 Task: Create a rule from the Agile list, Priority changed -> Complete task in the project AgileCamp if Priority Cleared then Complete Task
Action: Mouse moved to (91, 360)
Screenshot: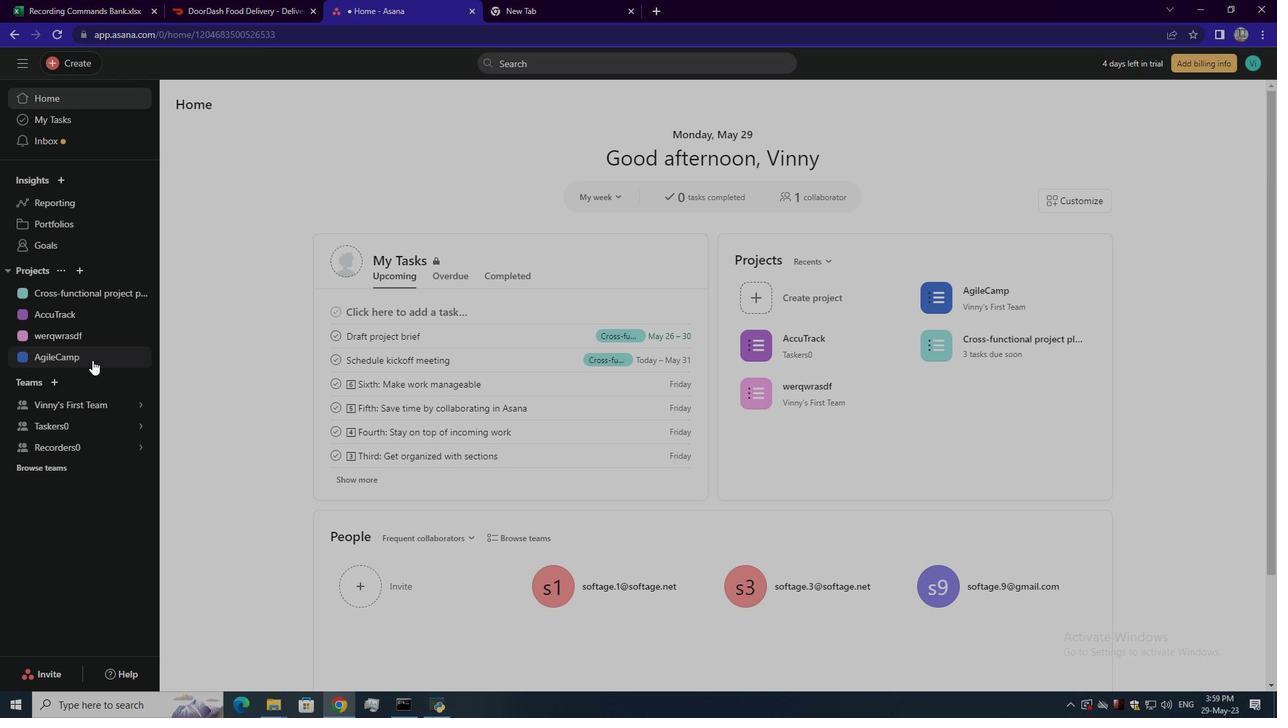 
Action: Mouse pressed left at (91, 360)
Screenshot: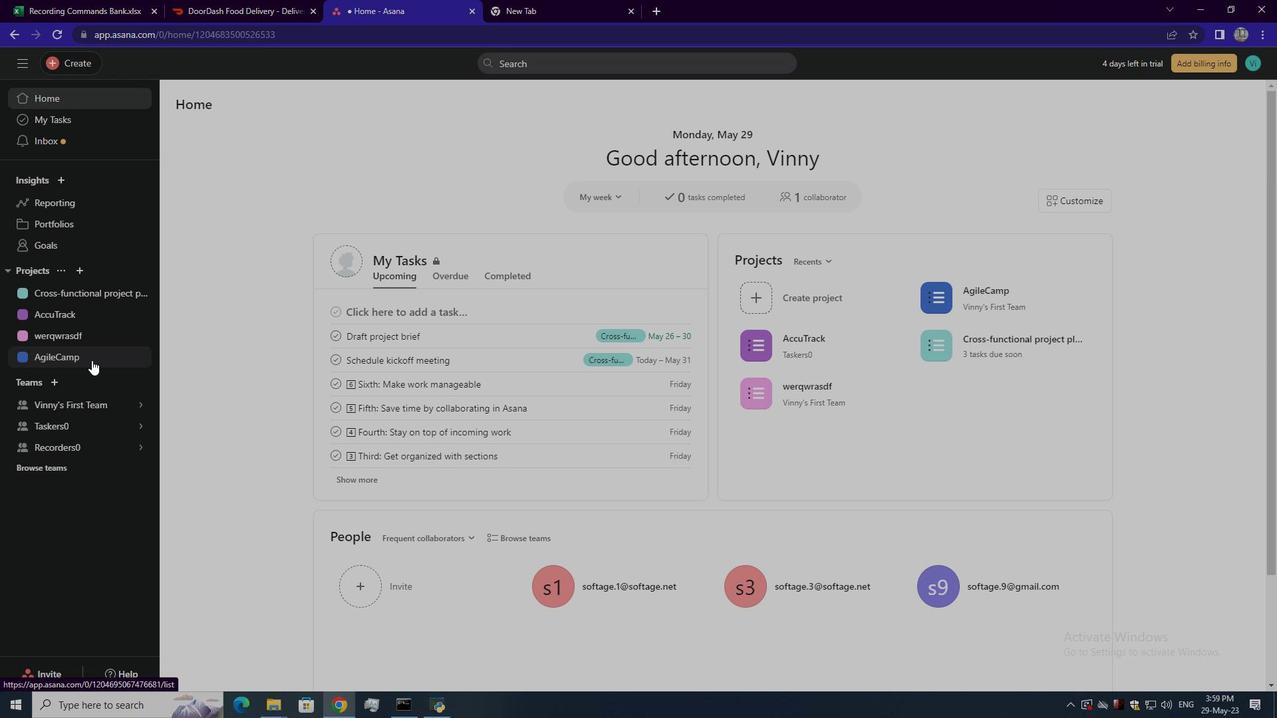 
Action: Mouse moved to (1221, 105)
Screenshot: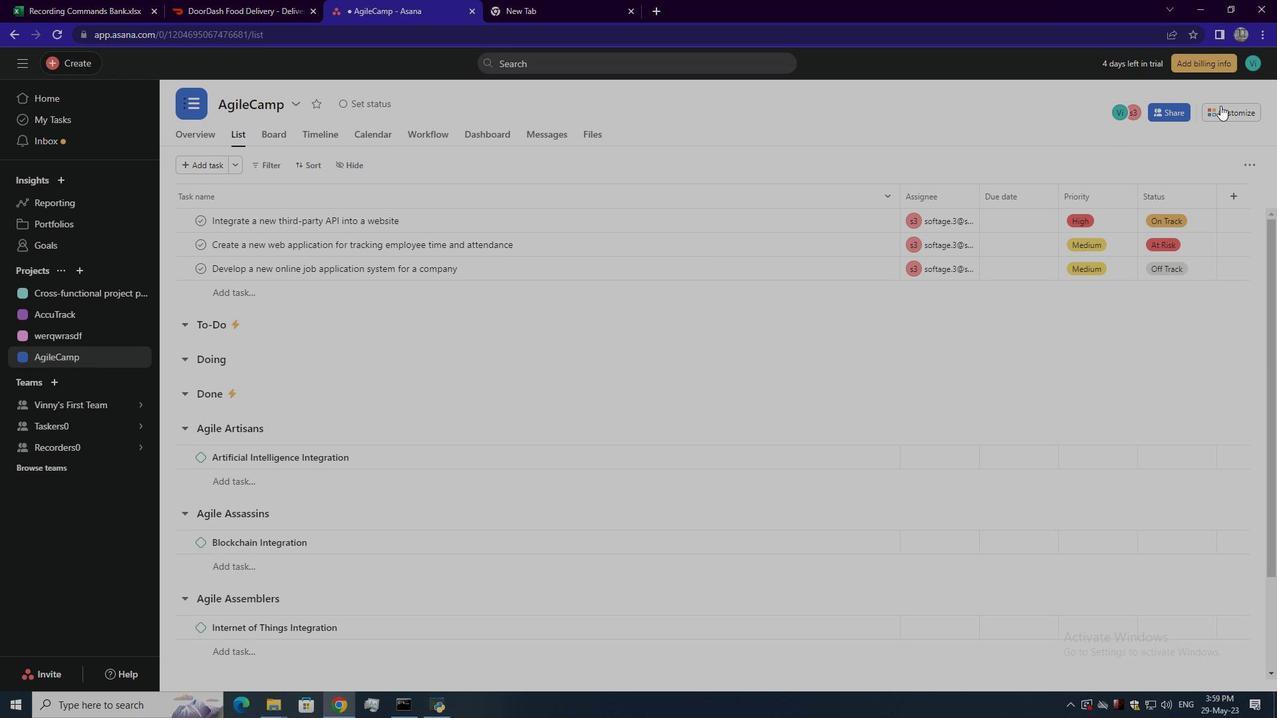 
Action: Mouse pressed left at (1221, 105)
Screenshot: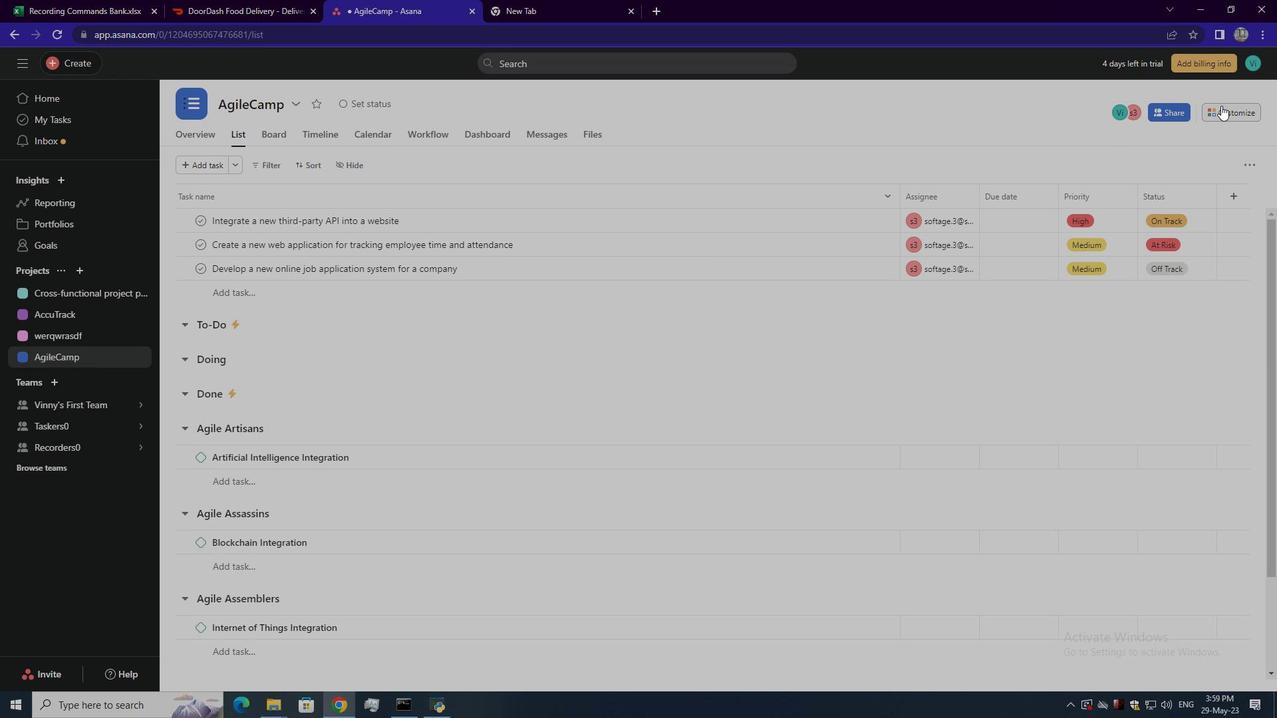 
Action: Mouse moved to (989, 286)
Screenshot: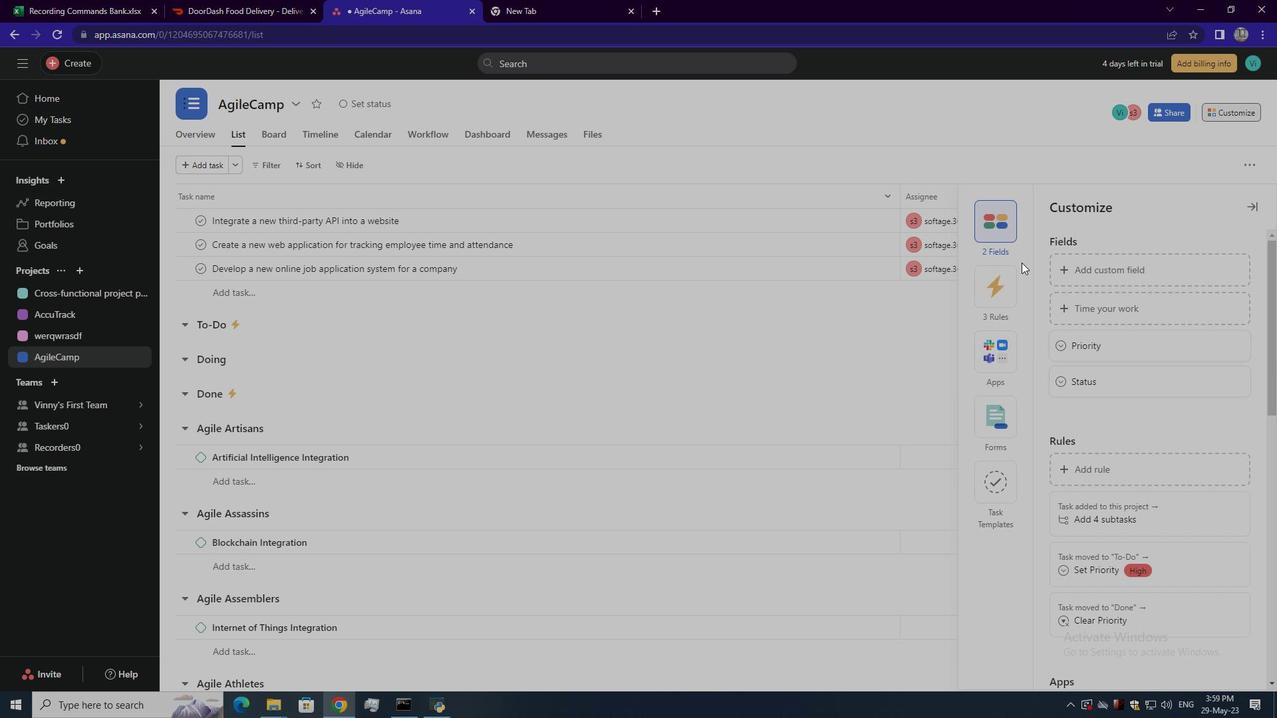 
Action: Mouse pressed left at (989, 286)
Screenshot: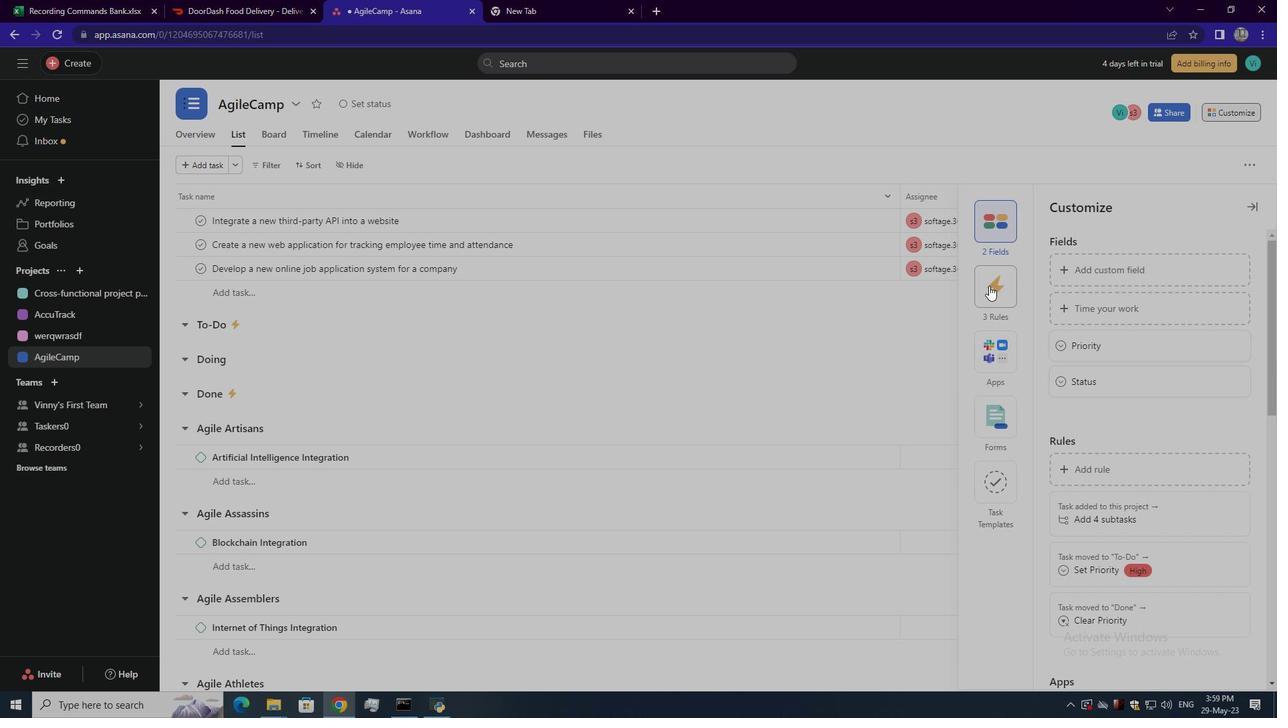 
Action: Mouse moved to (1091, 271)
Screenshot: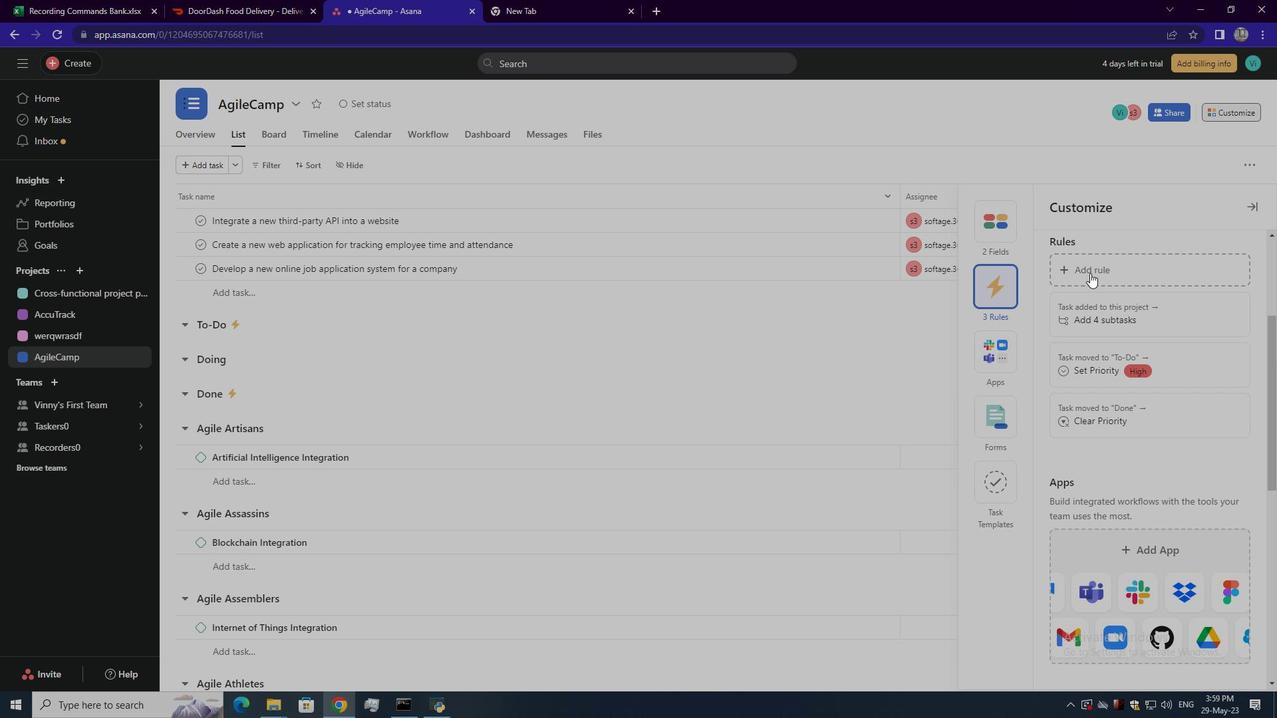 
Action: Mouse pressed left at (1091, 271)
Screenshot: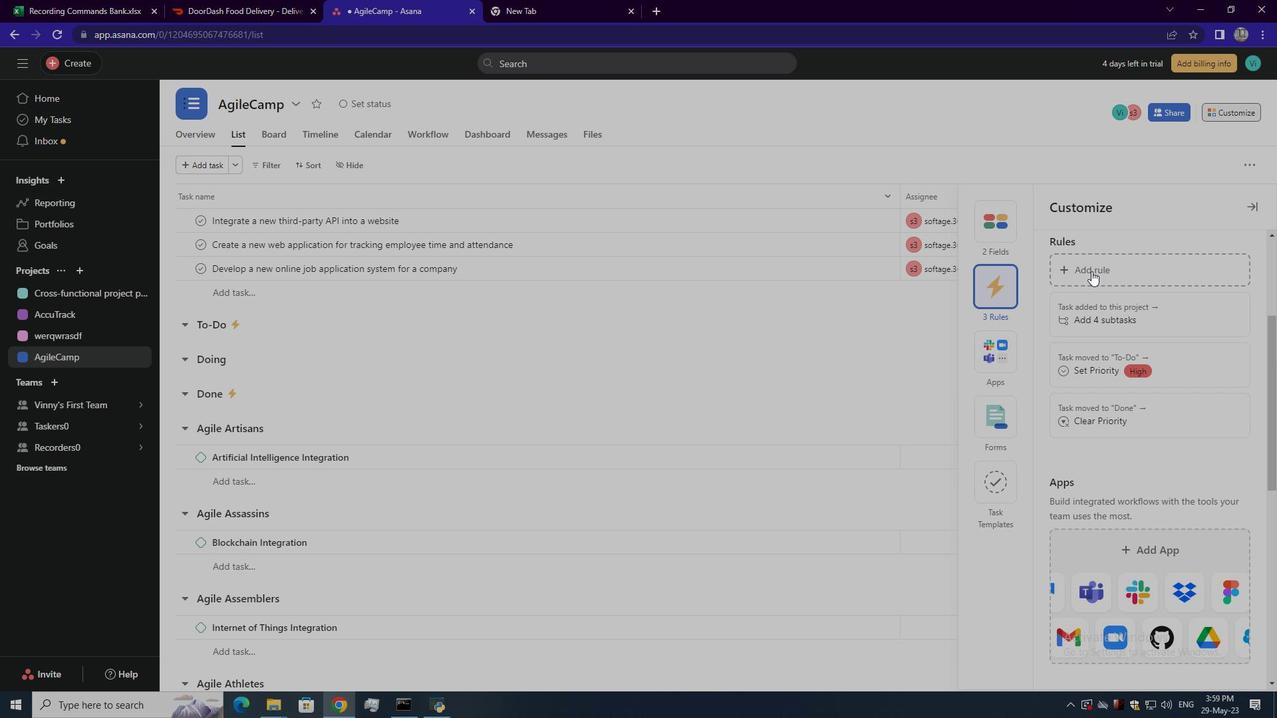 
Action: Mouse moved to (271, 206)
Screenshot: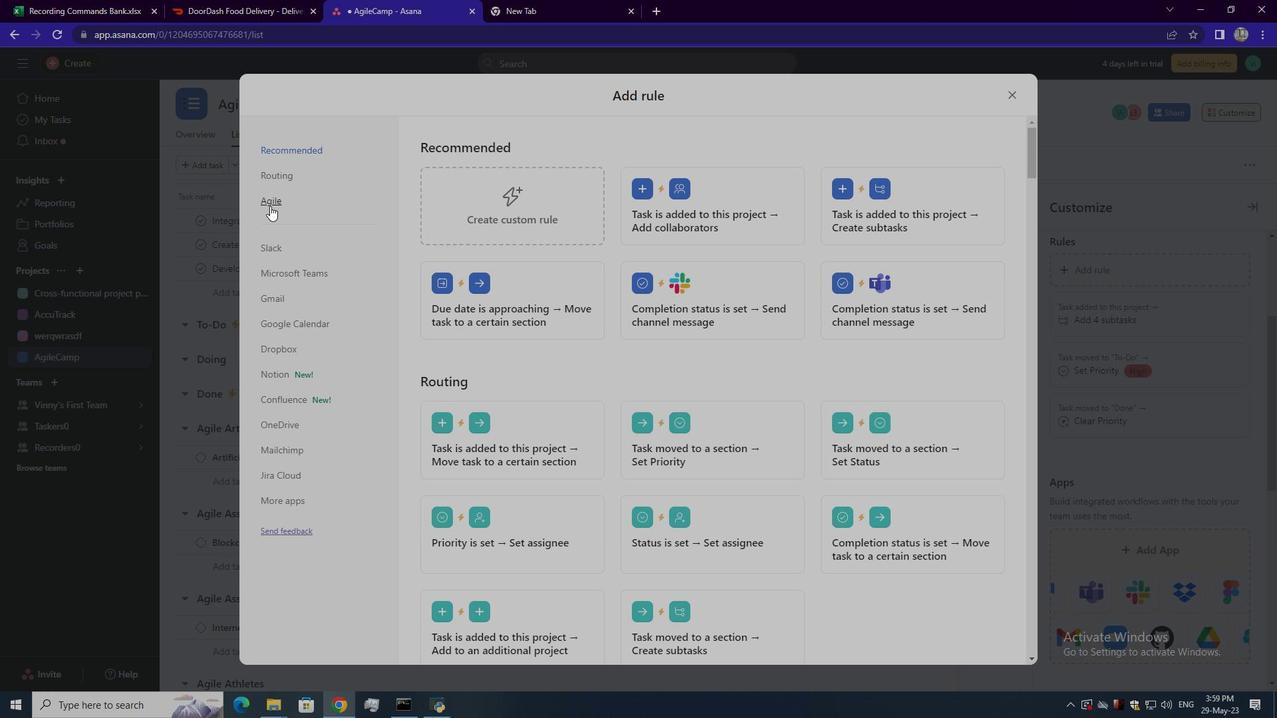 
Action: Mouse pressed left at (271, 206)
Screenshot: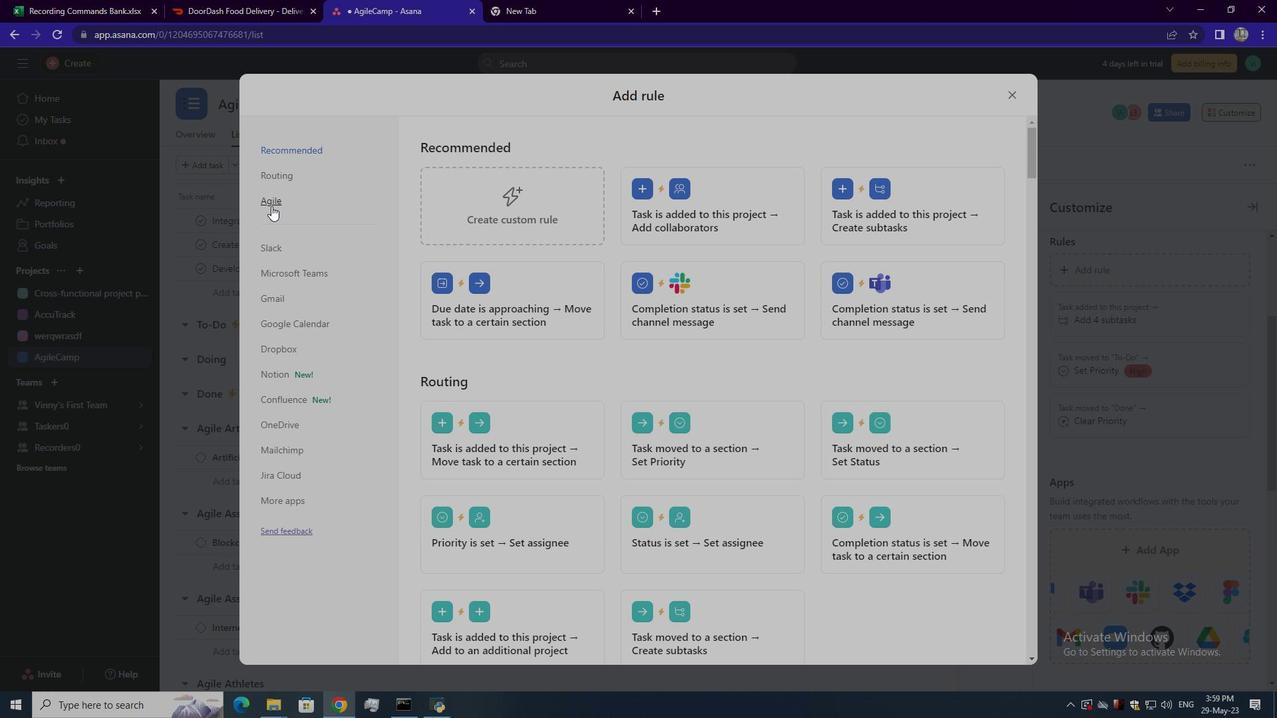 
Action: Mouse moved to (508, 218)
Screenshot: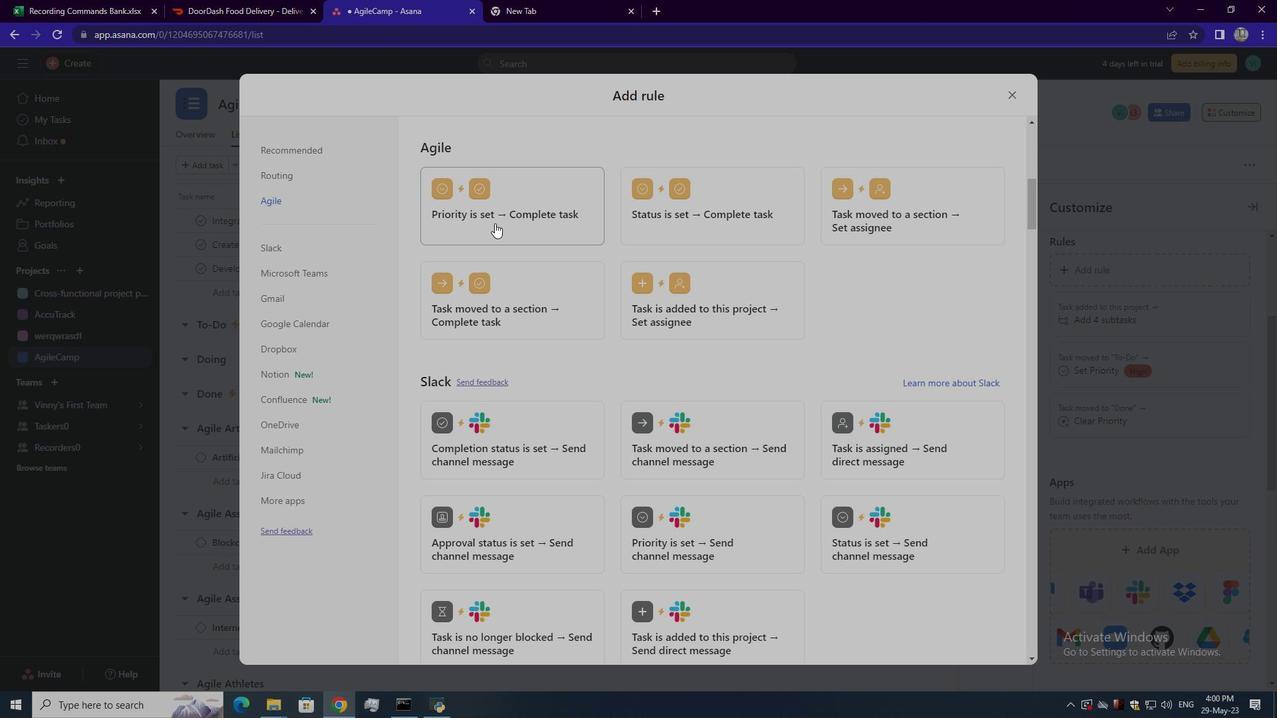
Action: Mouse pressed left at (508, 218)
Screenshot: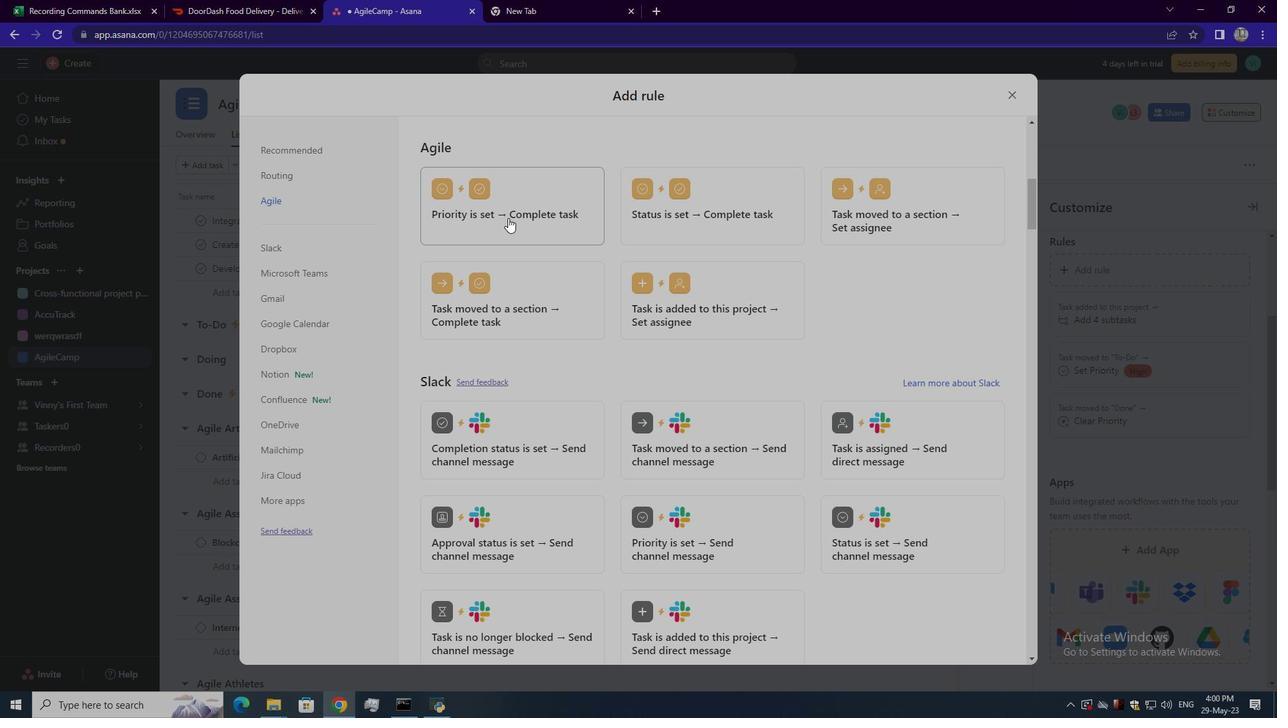 
Action: Mouse moved to (488, 357)
Screenshot: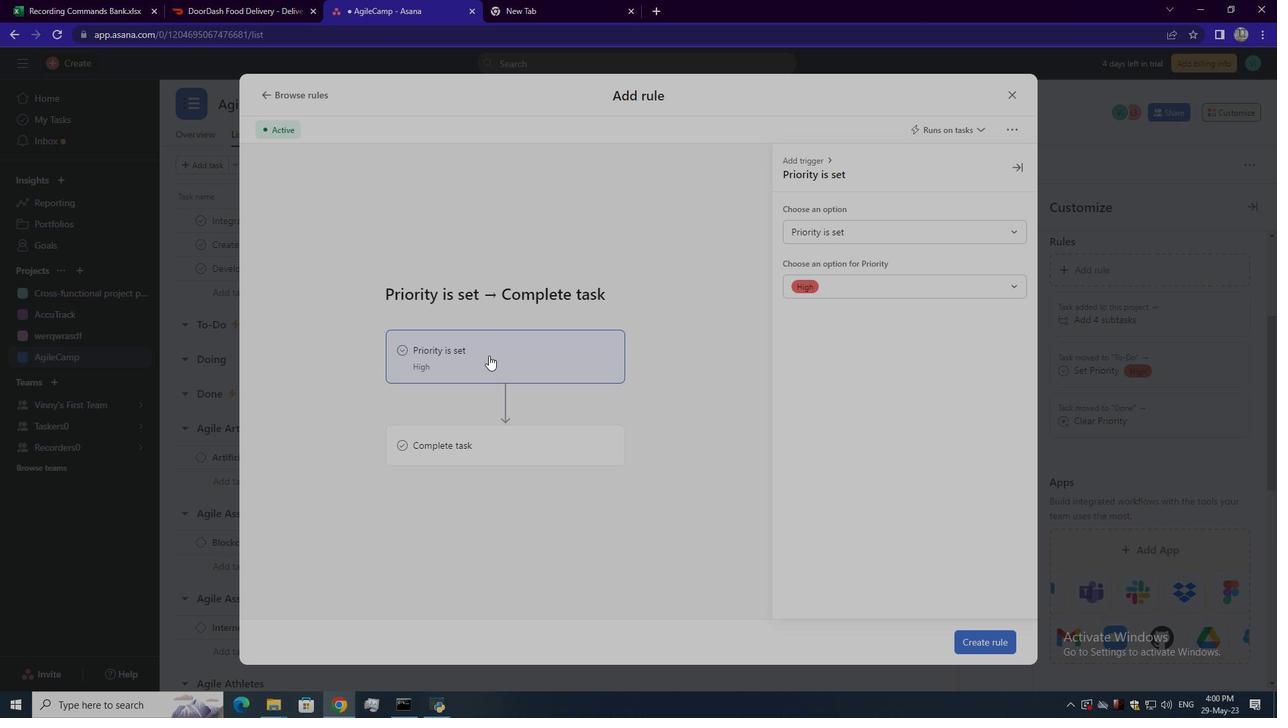 
Action: Mouse pressed left at (488, 357)
Screenshot: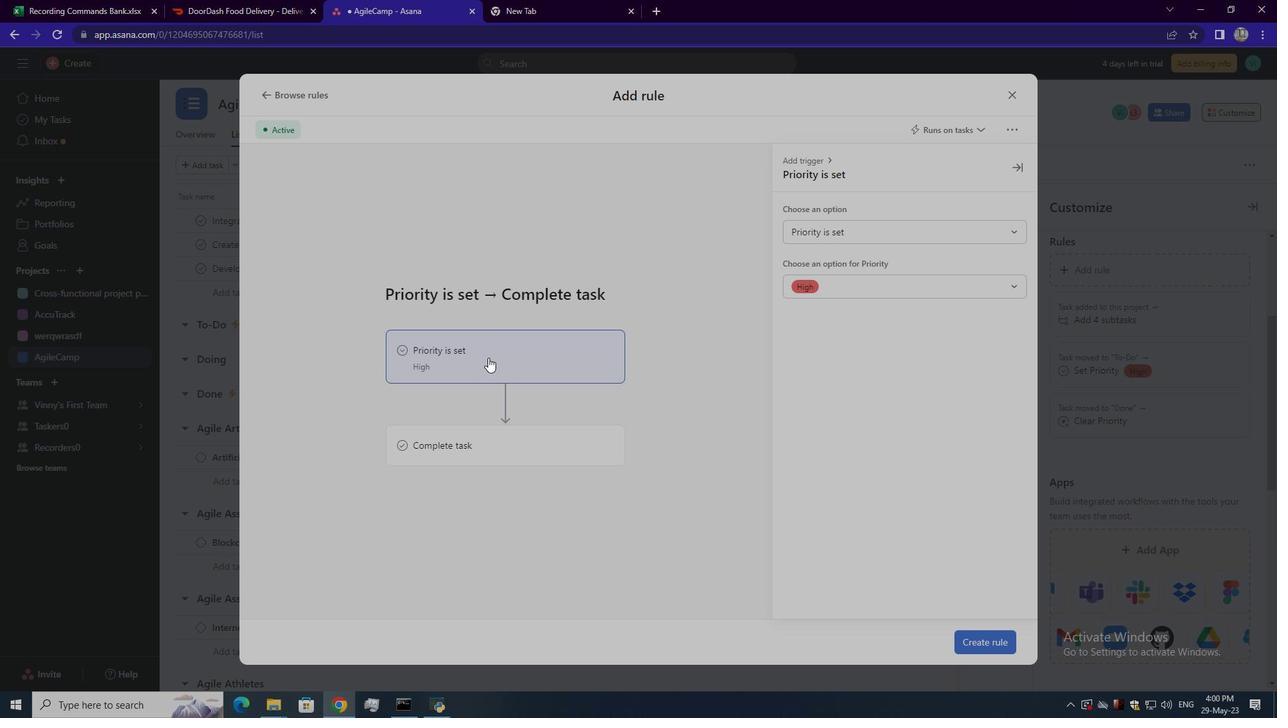 
Action: Mouse moved to (834, 233)
Screenshot: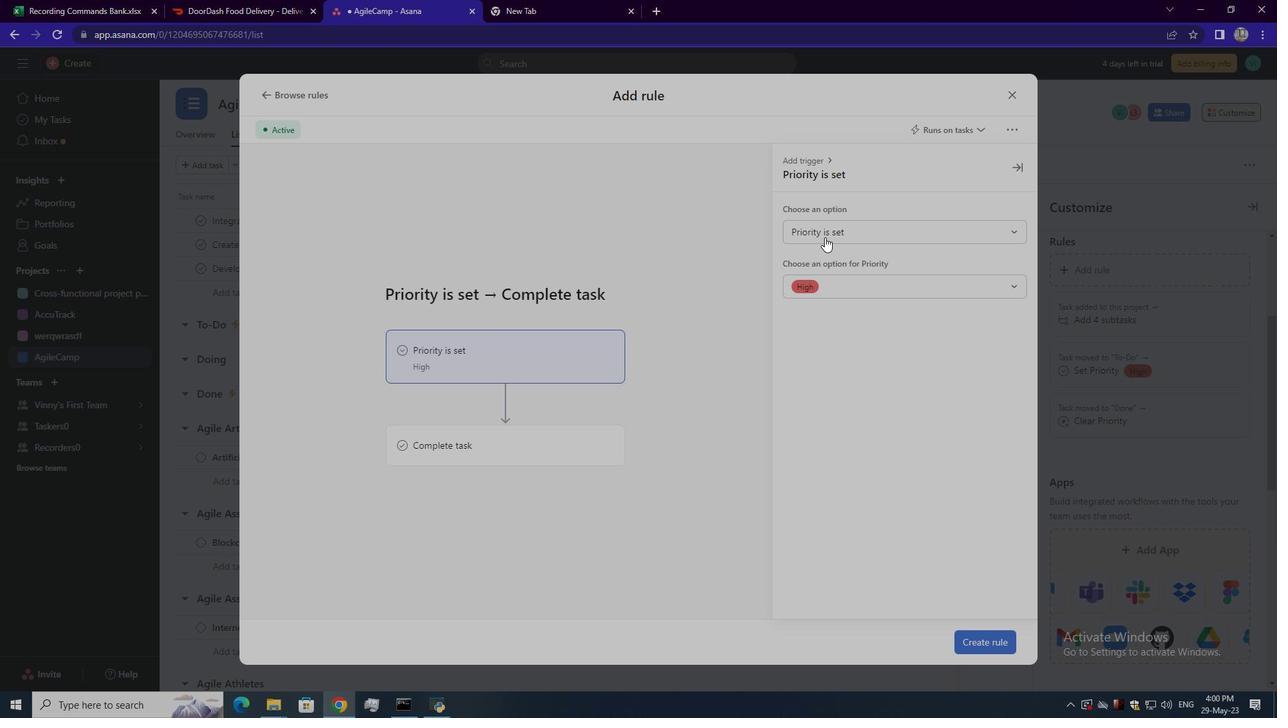 
Action: Mouse pressed left at (834, 233)
Screenshot: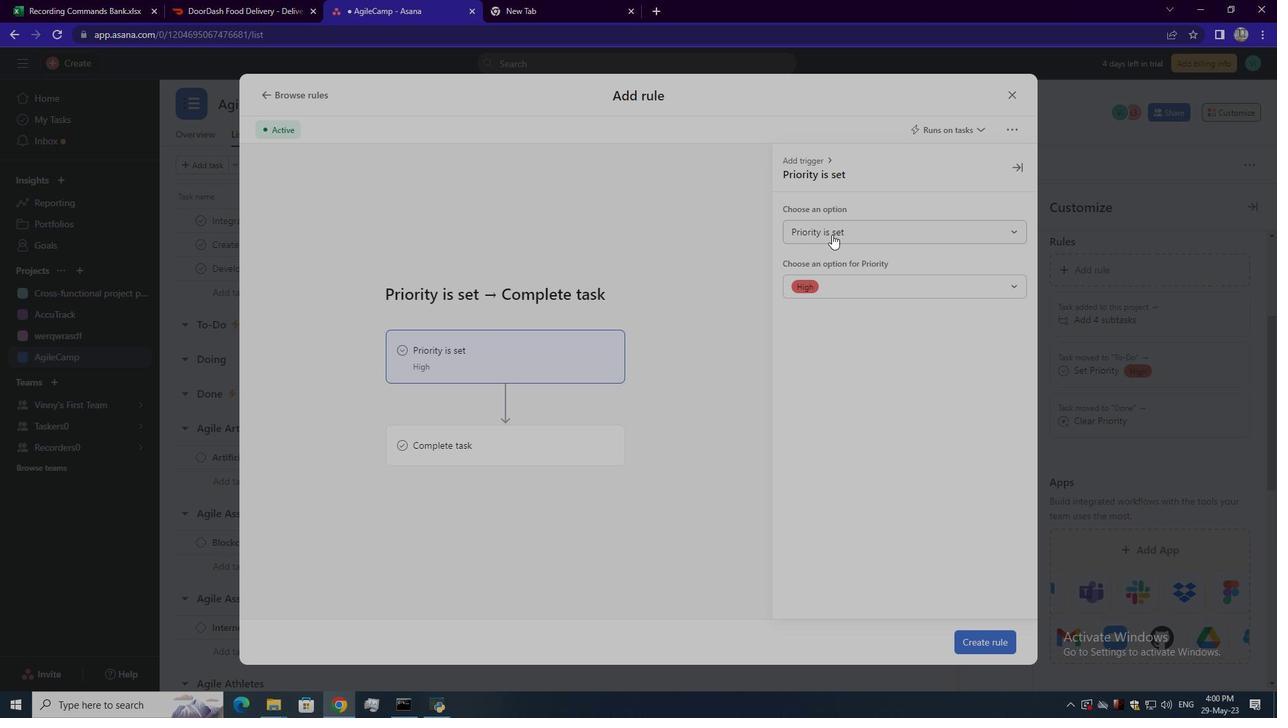 
Action: Mouse moved to (832, 283)
Screenshot: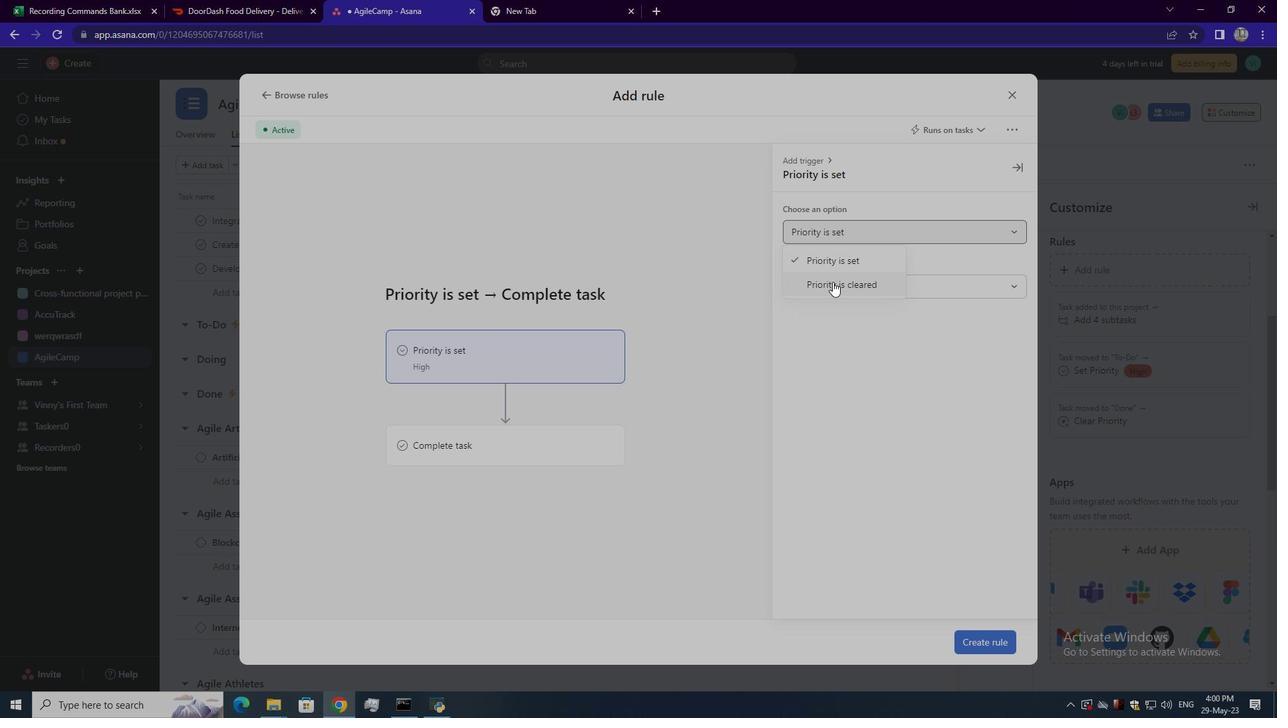 
Action: Mouse pressed left at (832, 283)
Screenshot: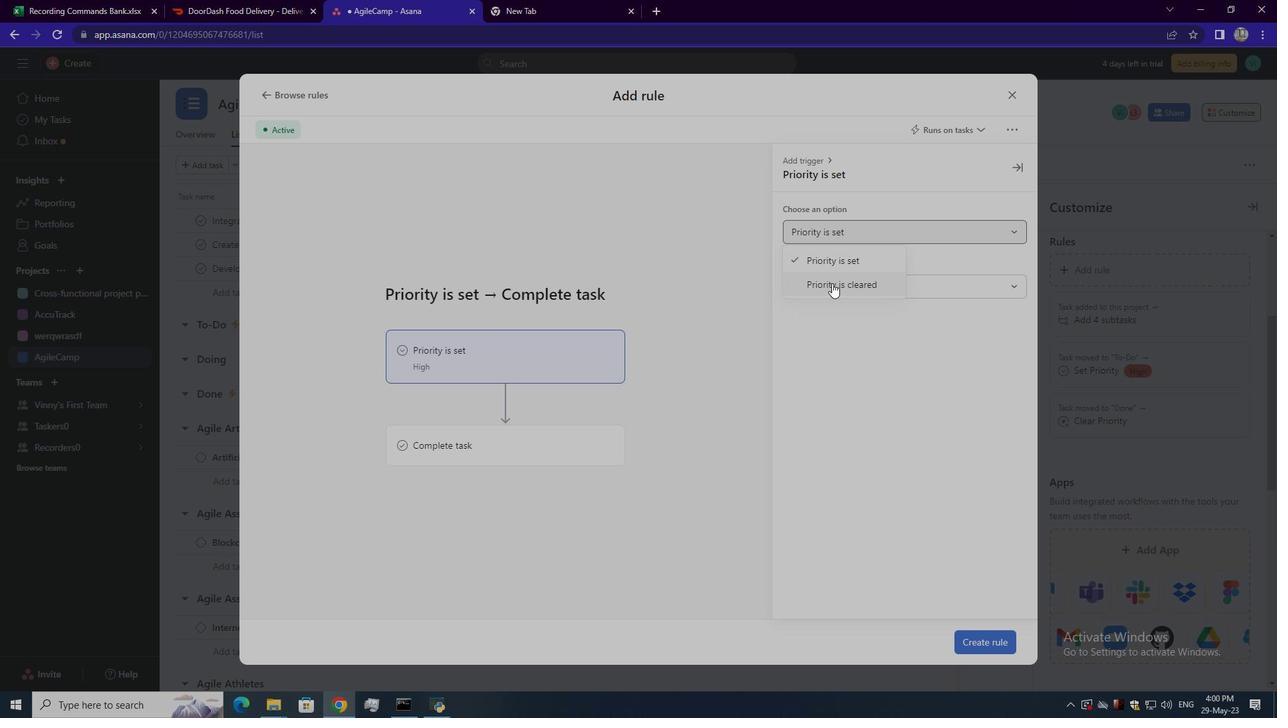 
Action: Mouse moved to (520, 441)
Screenshot: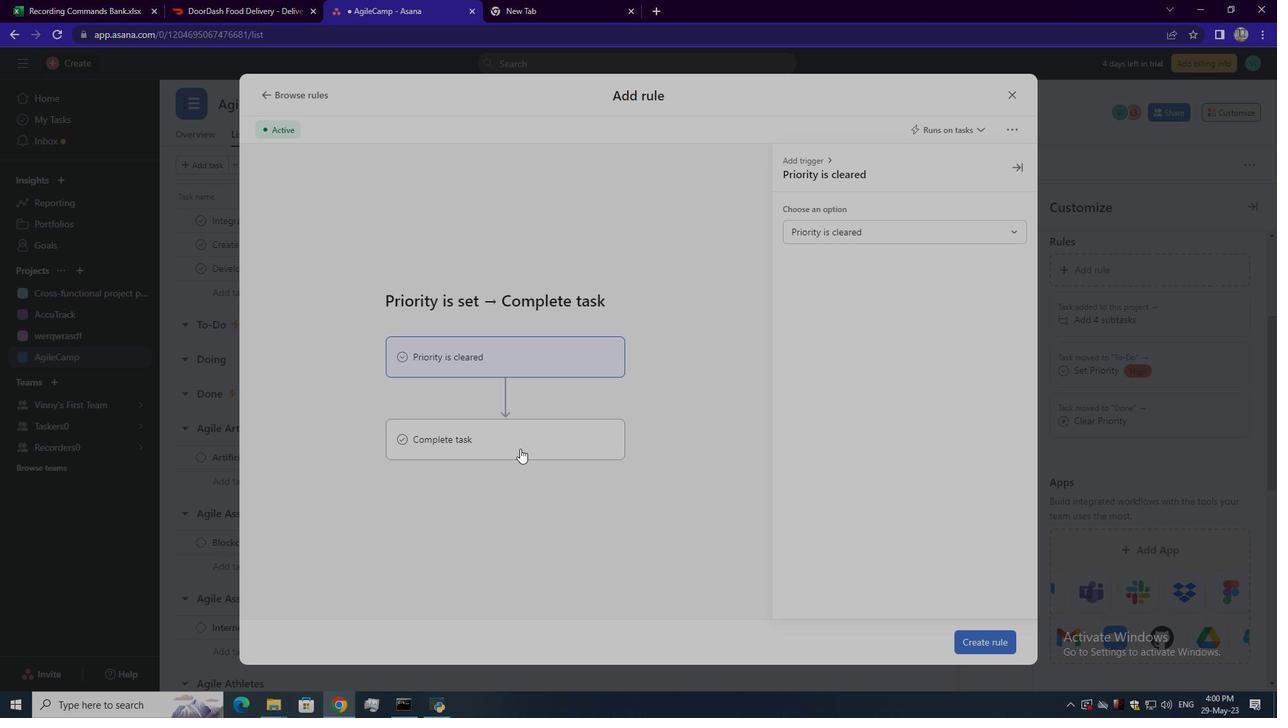 
Action: Mouse pressed left at (520, 441)
Screenshot: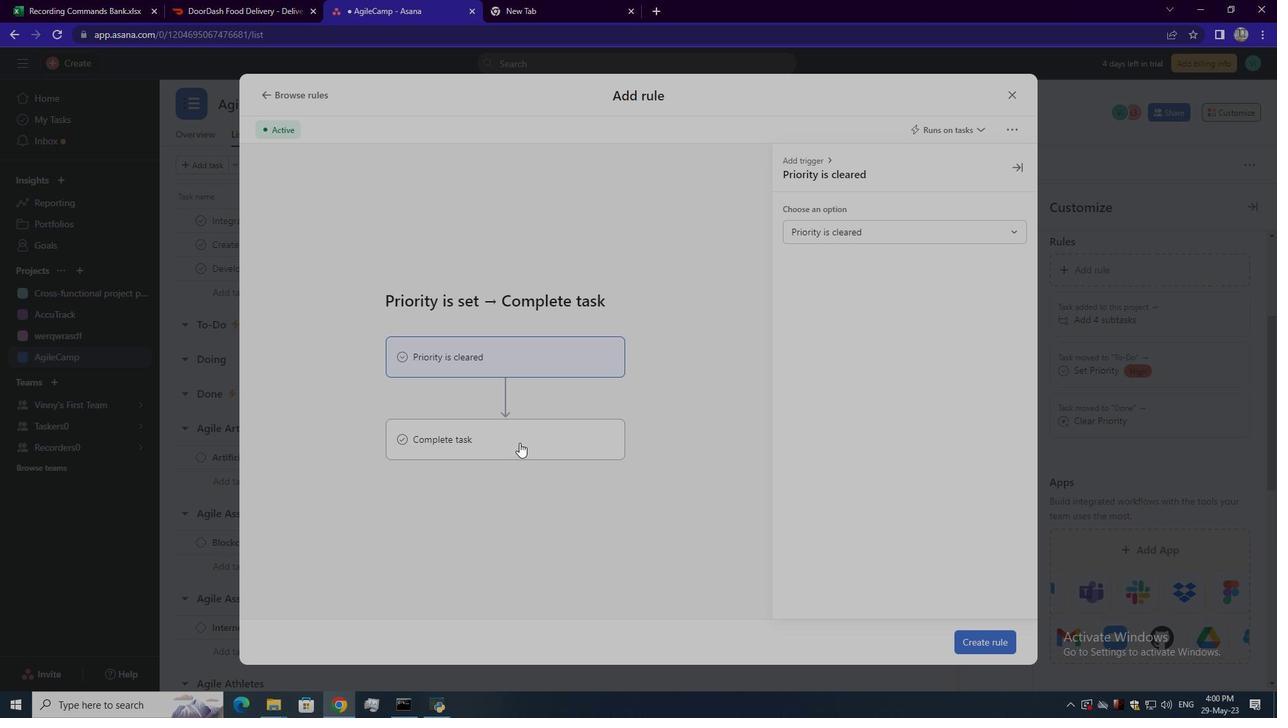 
Action: Mouse moved to (875, 231)
Screenshot: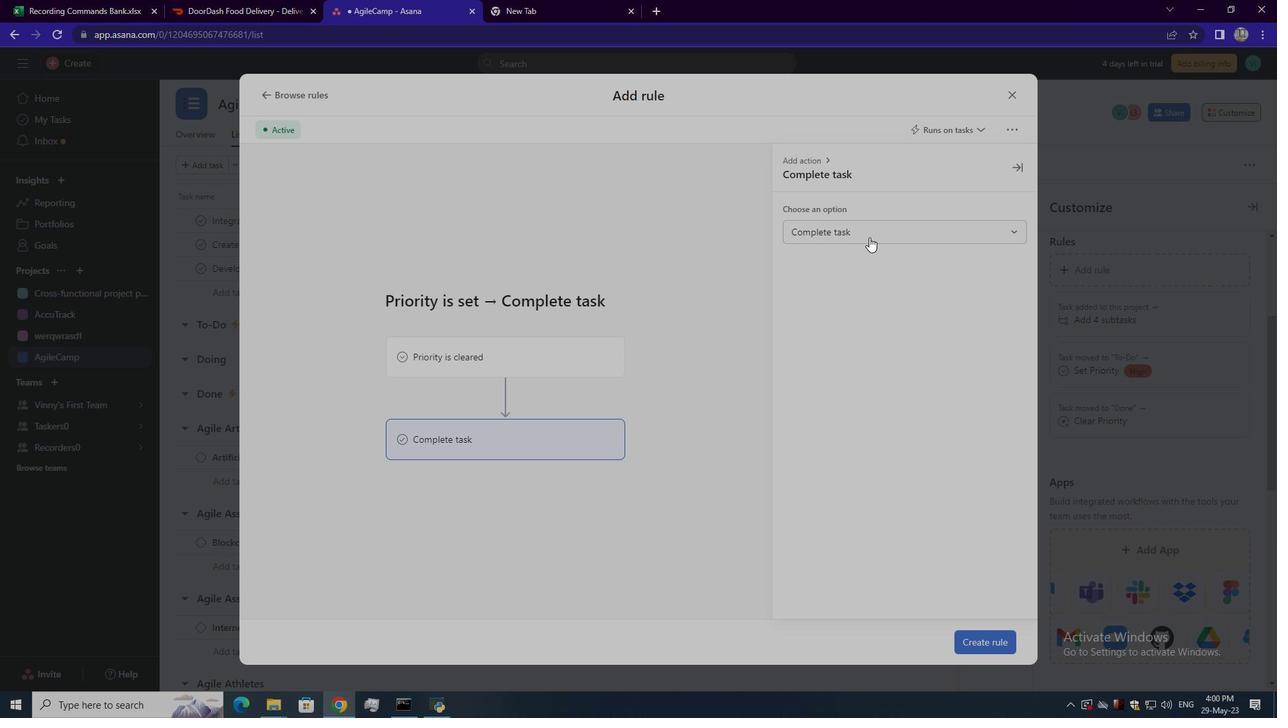 
Action: Mouse pressed left at (875, 231)
Screenshot: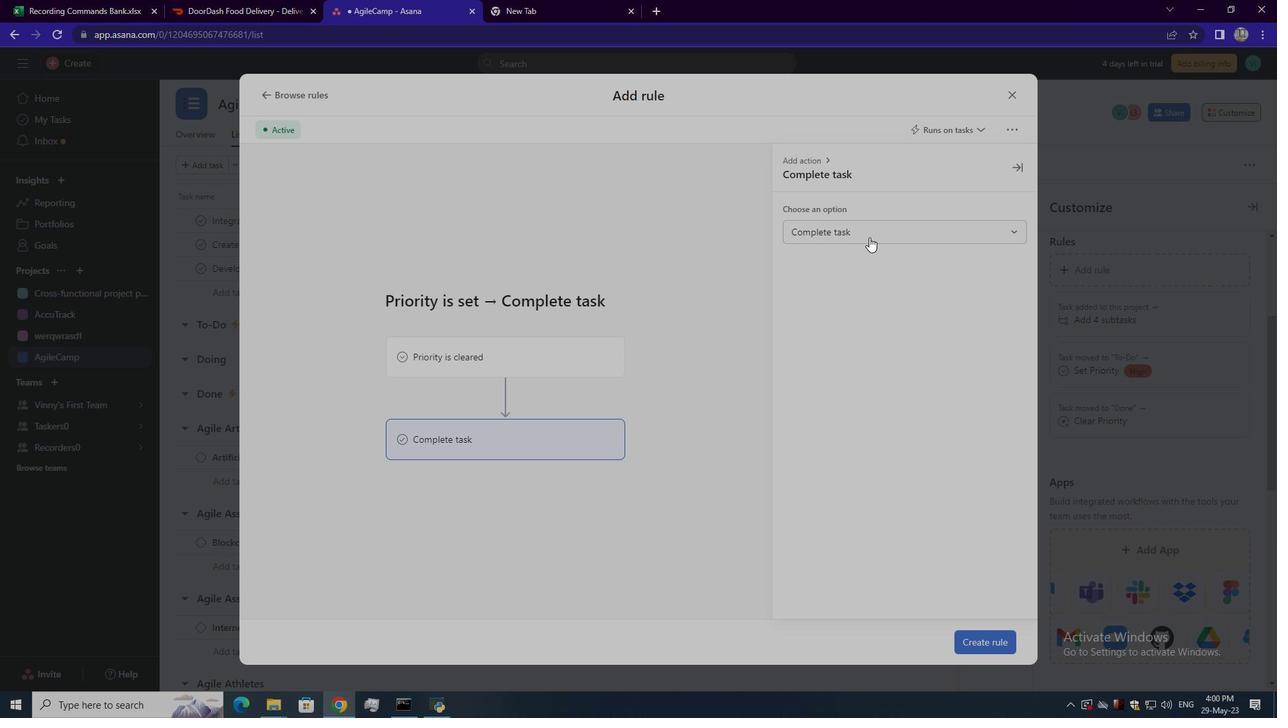 
Action: Mouse moved to (857, 256)
Screenshot: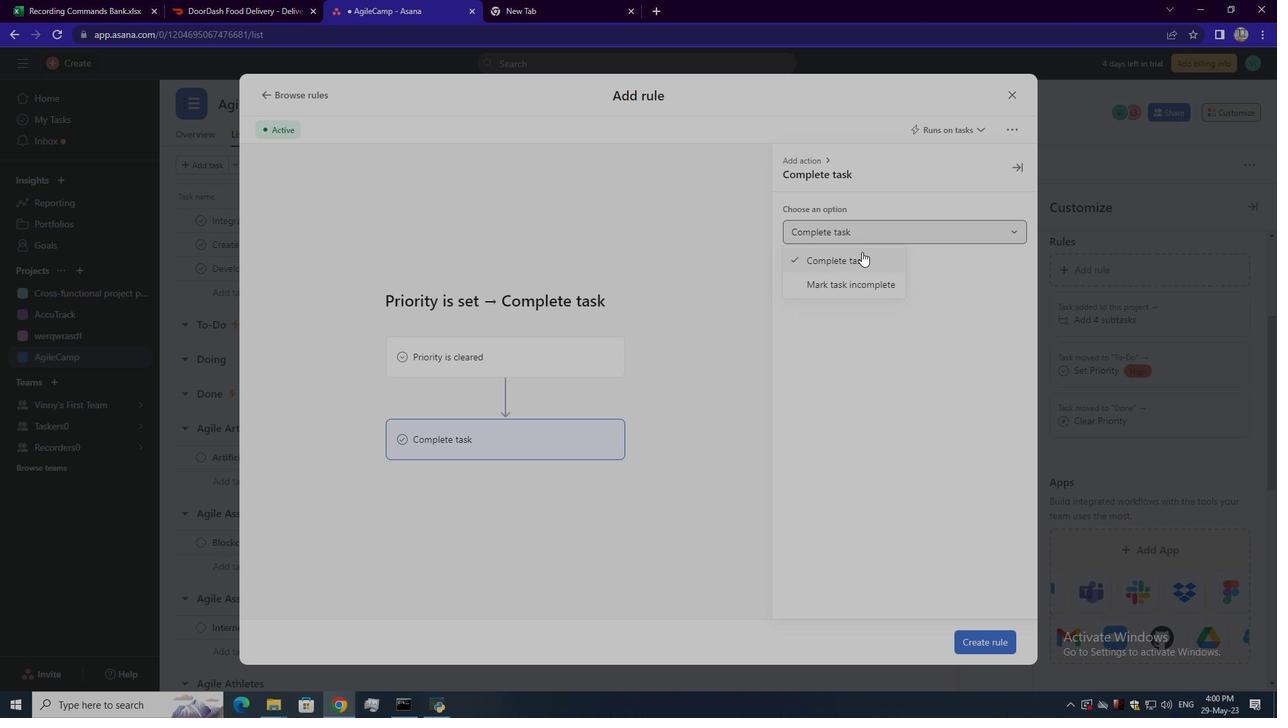 
Action: Mouse pressed left at (857, 256)
Screenshot: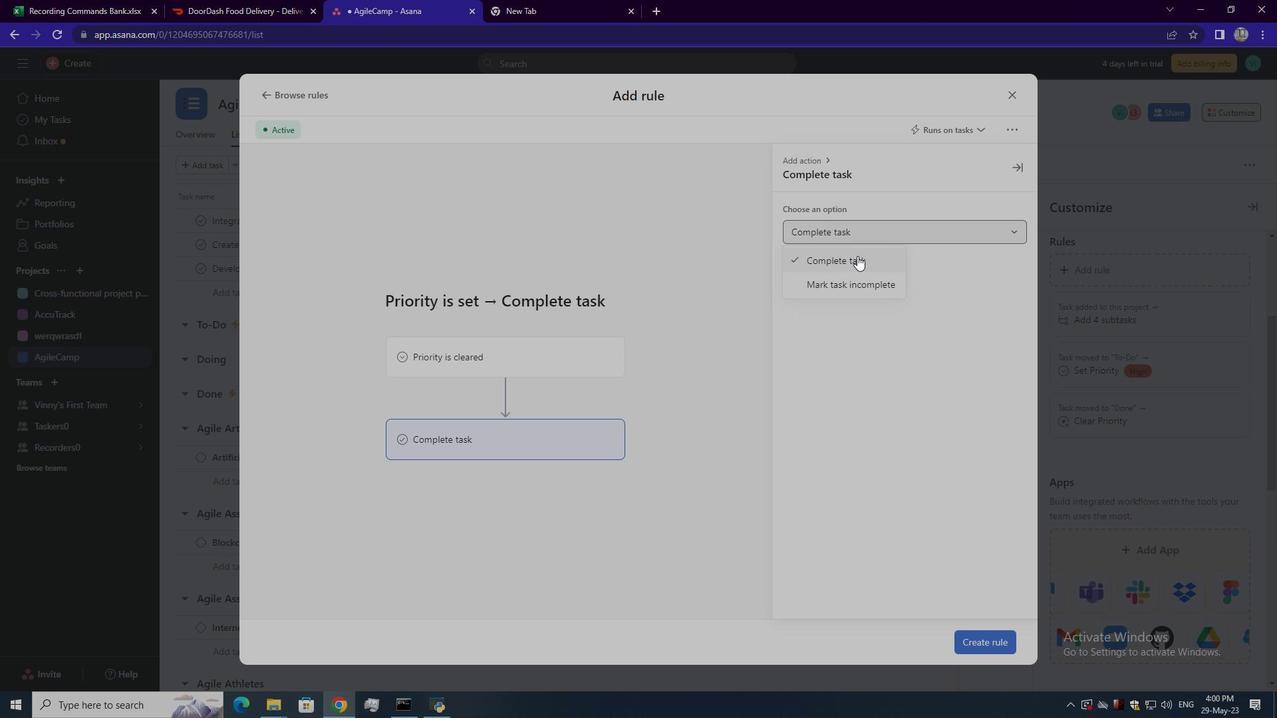 
Action: Mouse moved to (990, 632)
Screenshot: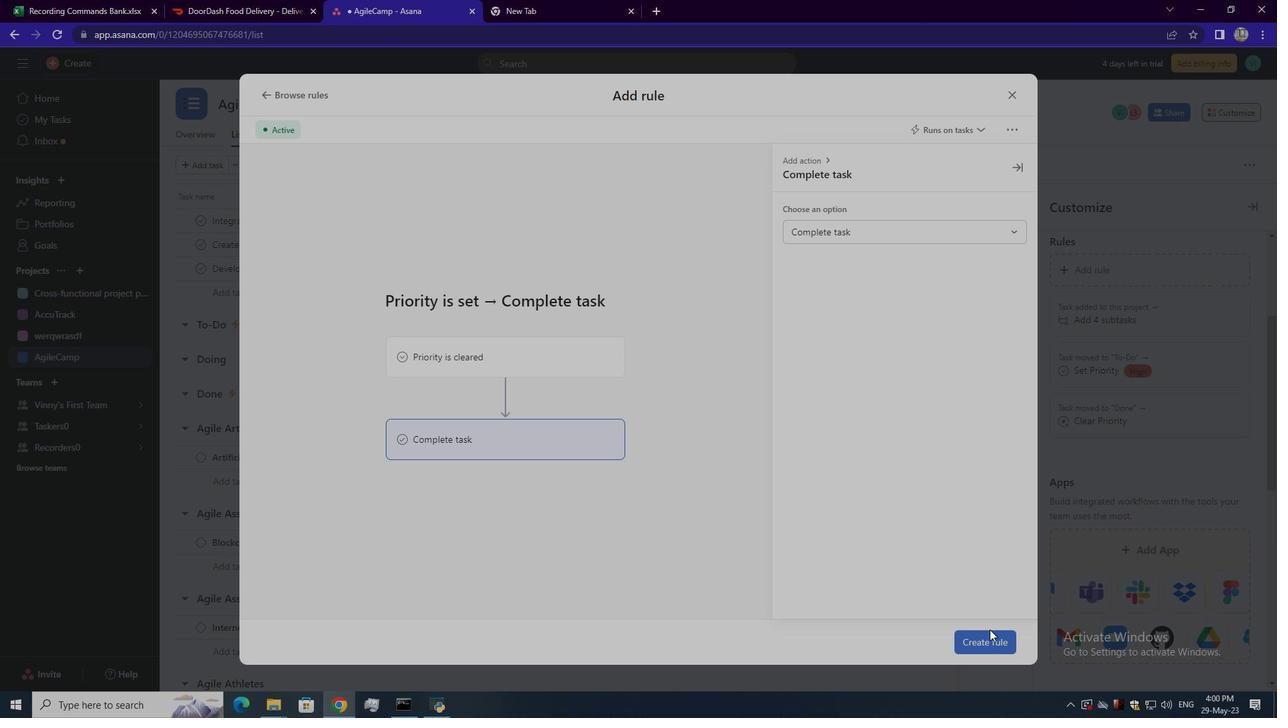 
Action: Mouse pressed left at (990, 632)
Screenshot: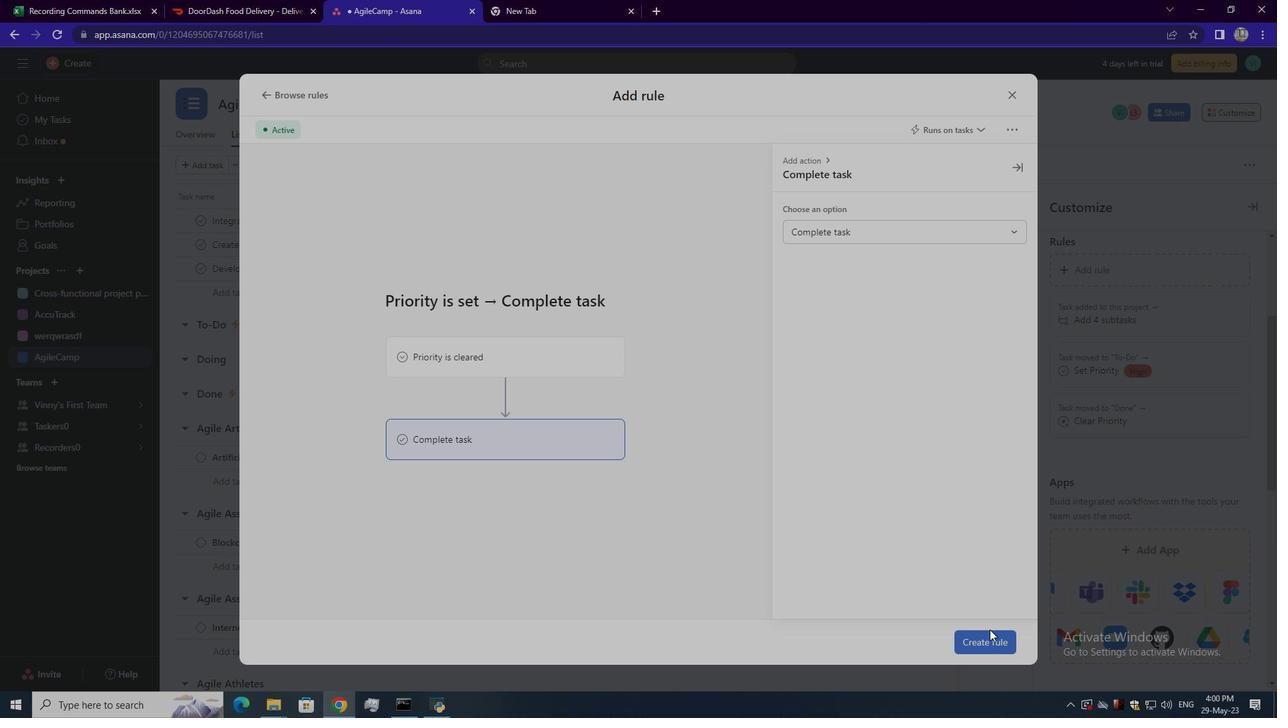 
